 Task: Locate the nearest airport to San Francisco, California, and Las Vegas, Nevada.
Action: Mouse moved to (180, 72)
Screenshot: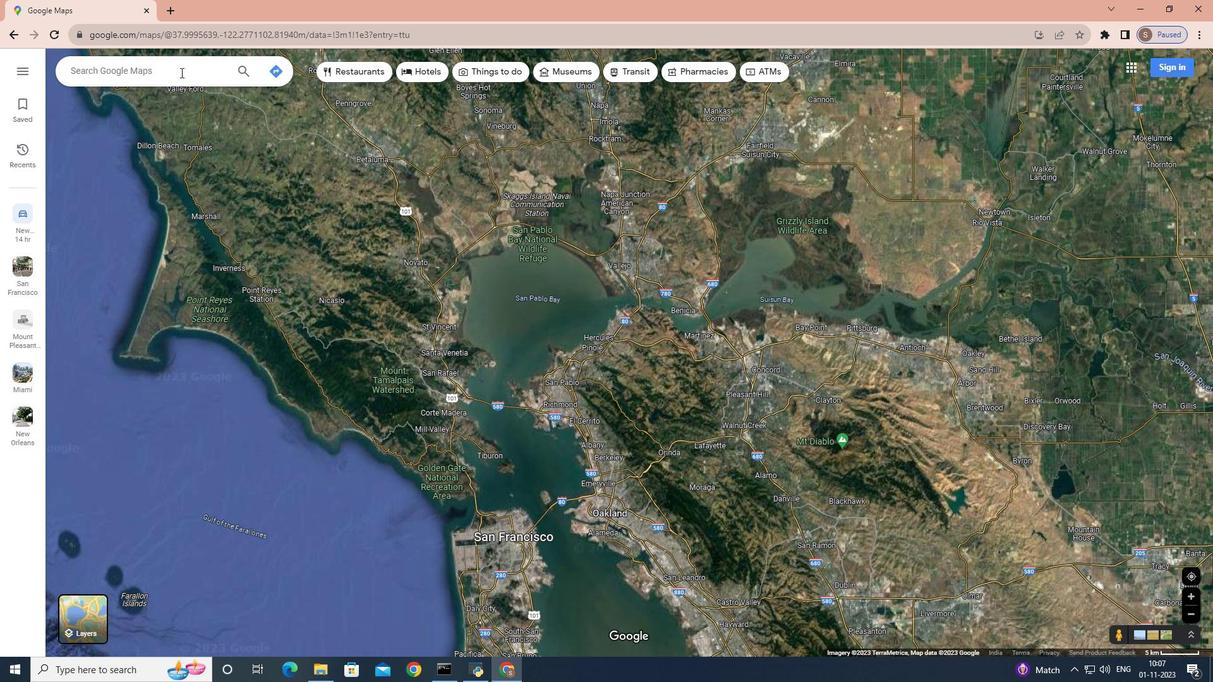 
Action: Mouse pressed left at (180, 72)
Screenshot: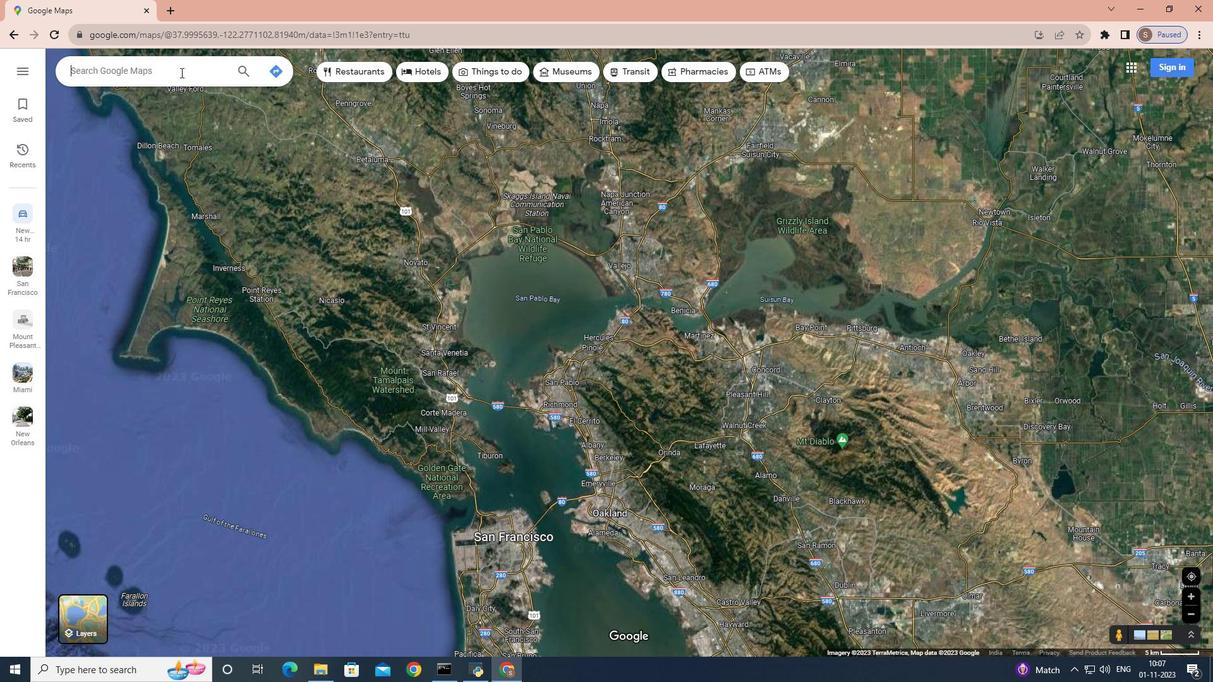 
Action: Key pressed <Key.shift>San<Key.space><Key.shift>Francisco,<Key.space><Key.shift>California<Key.enter>
Screenshot: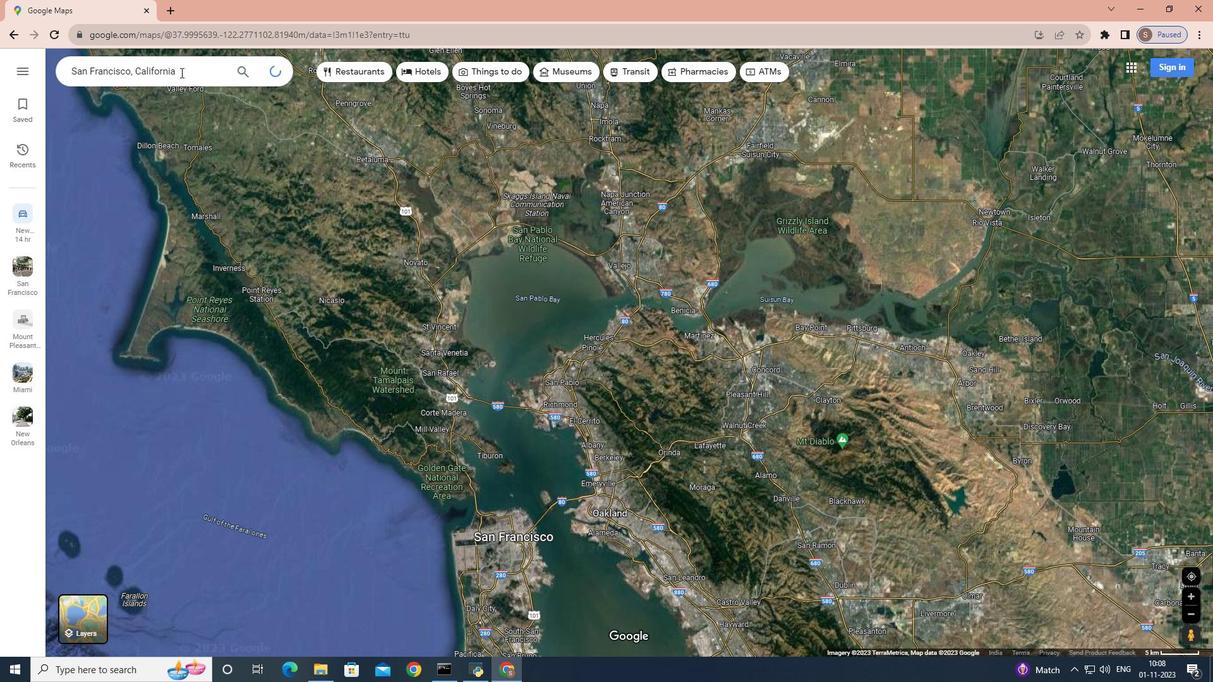 
Action: Mouse moved to (173, 291)
Screenshot: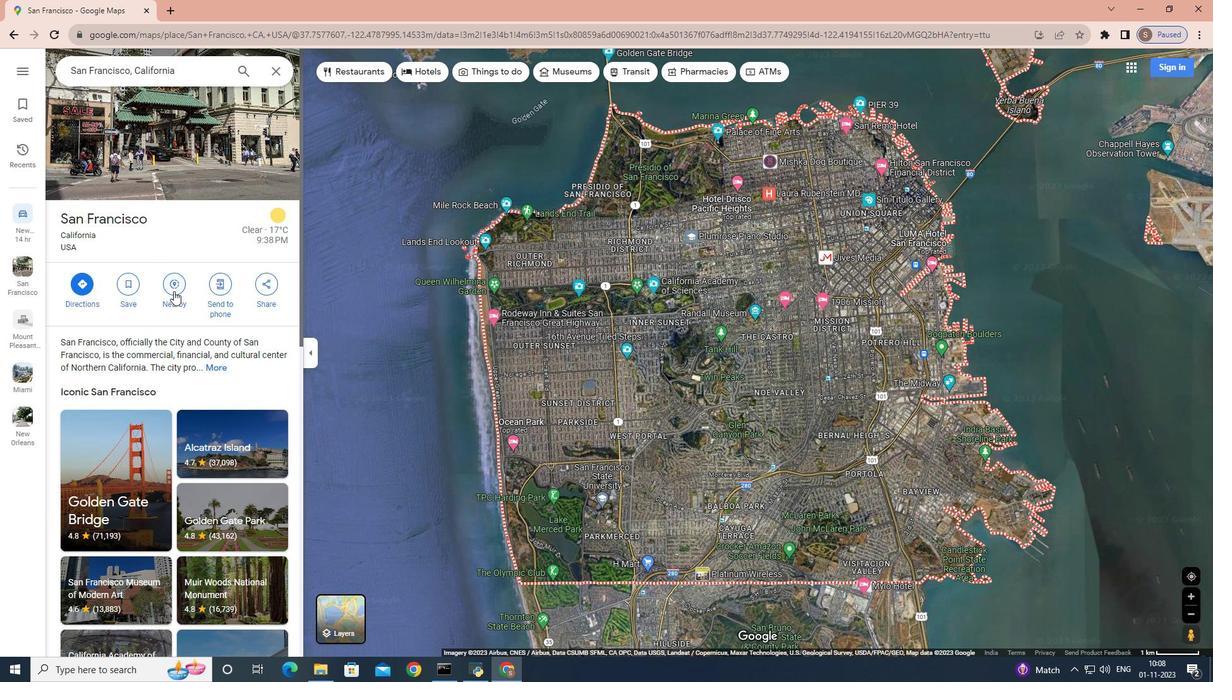 
Action: Mouse pressed left at (173, 291)
Screenshot: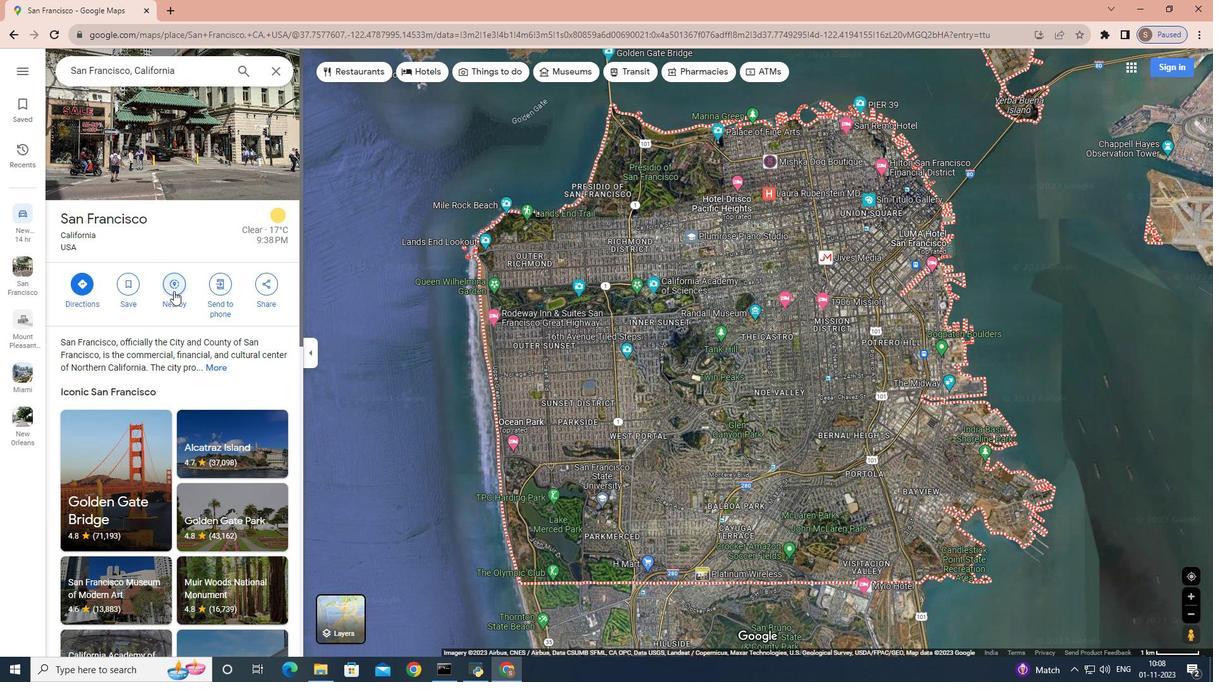 
Action: Key pressed ao<Key.backspace>irport<Key.enter>
Screenshot: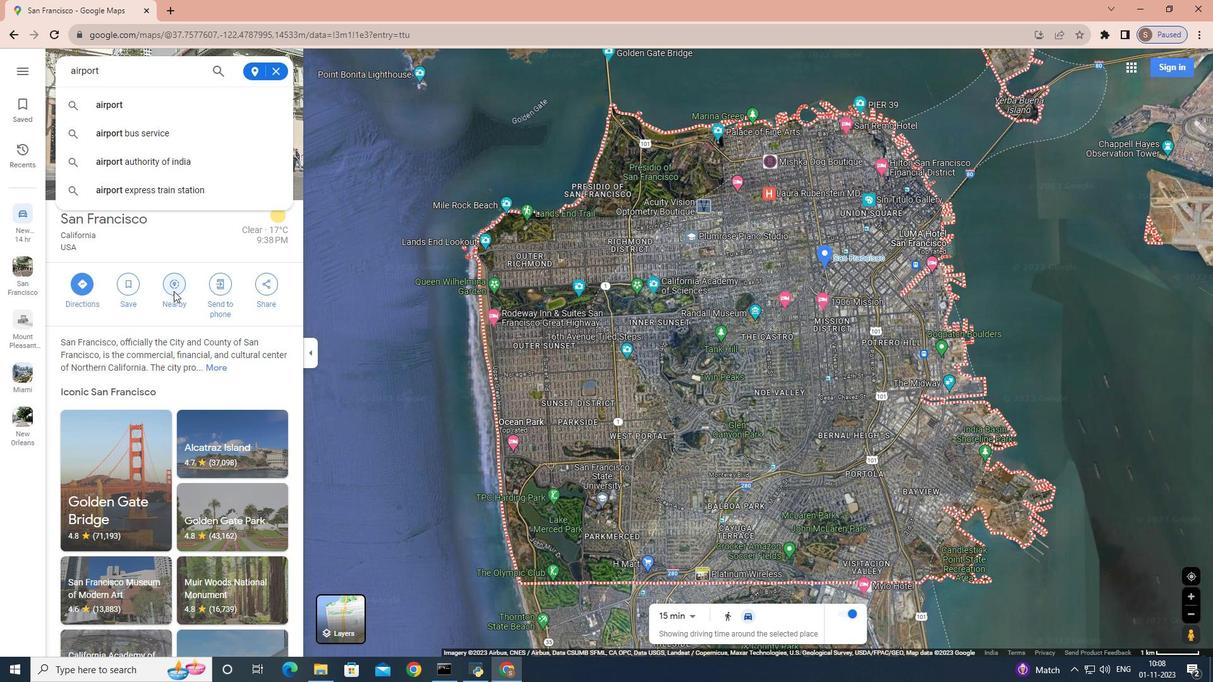 
Action: Mouse moved to (714, 406)
Screenshot: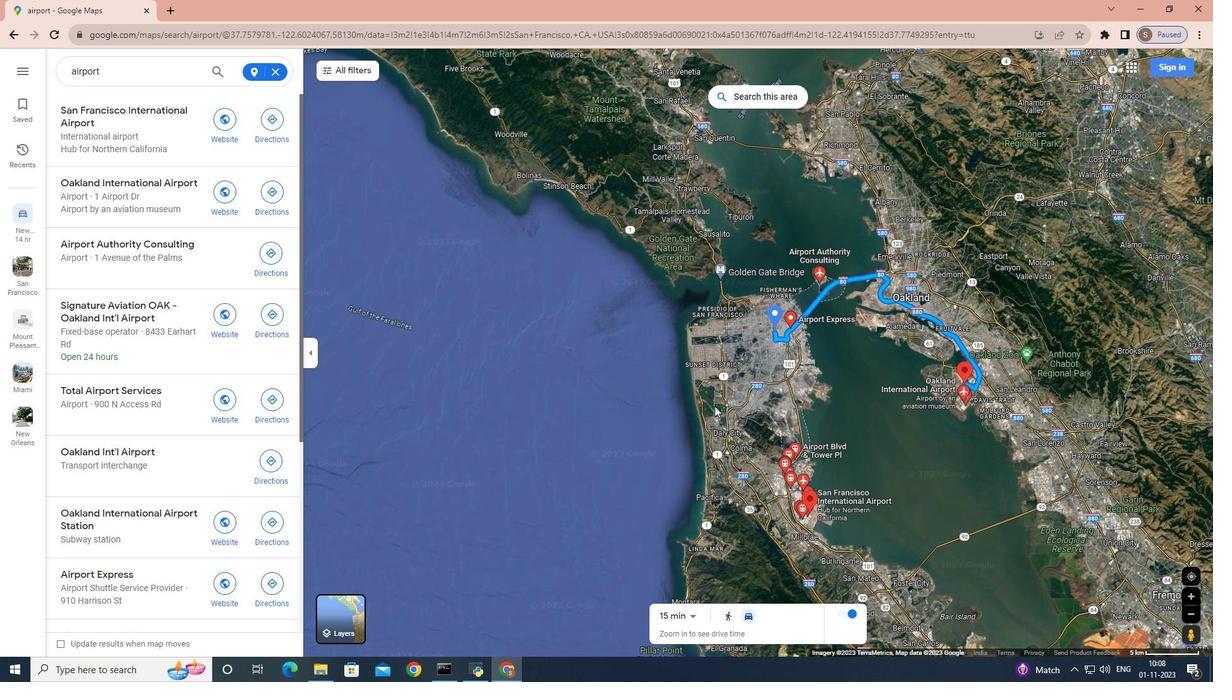 
Action: Mouse pressed left at (714, 406)
Screenshot: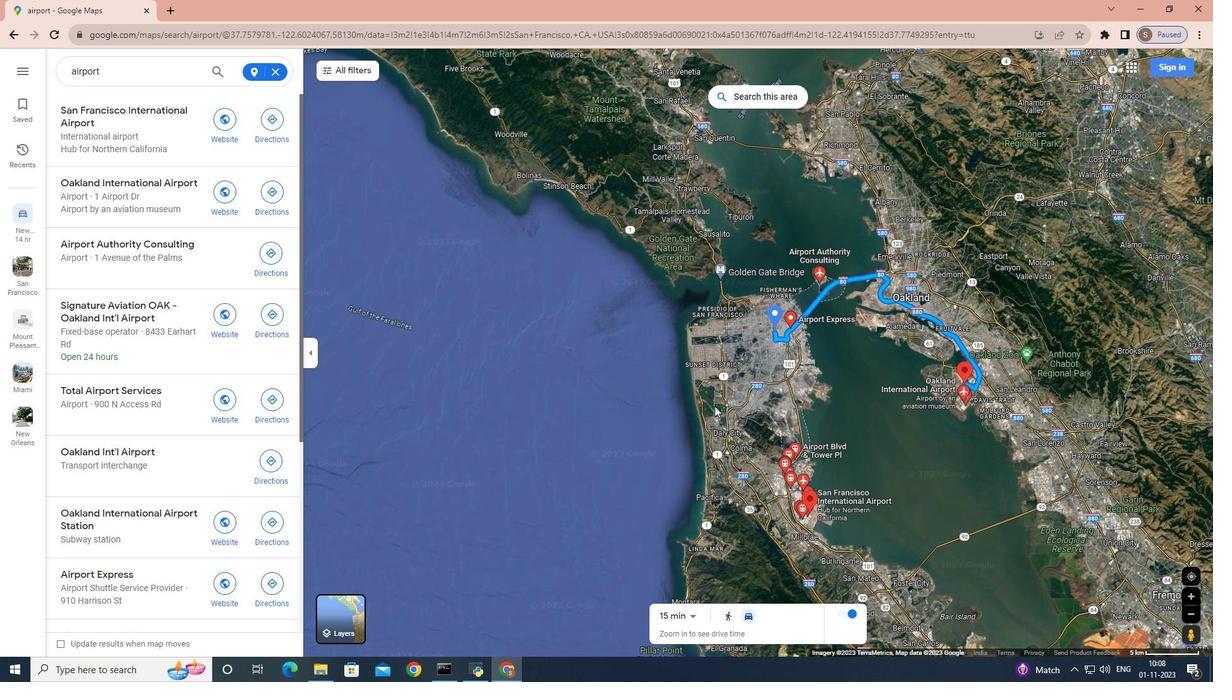 
Action: Mouse moved to (664, 367)
Screenshot: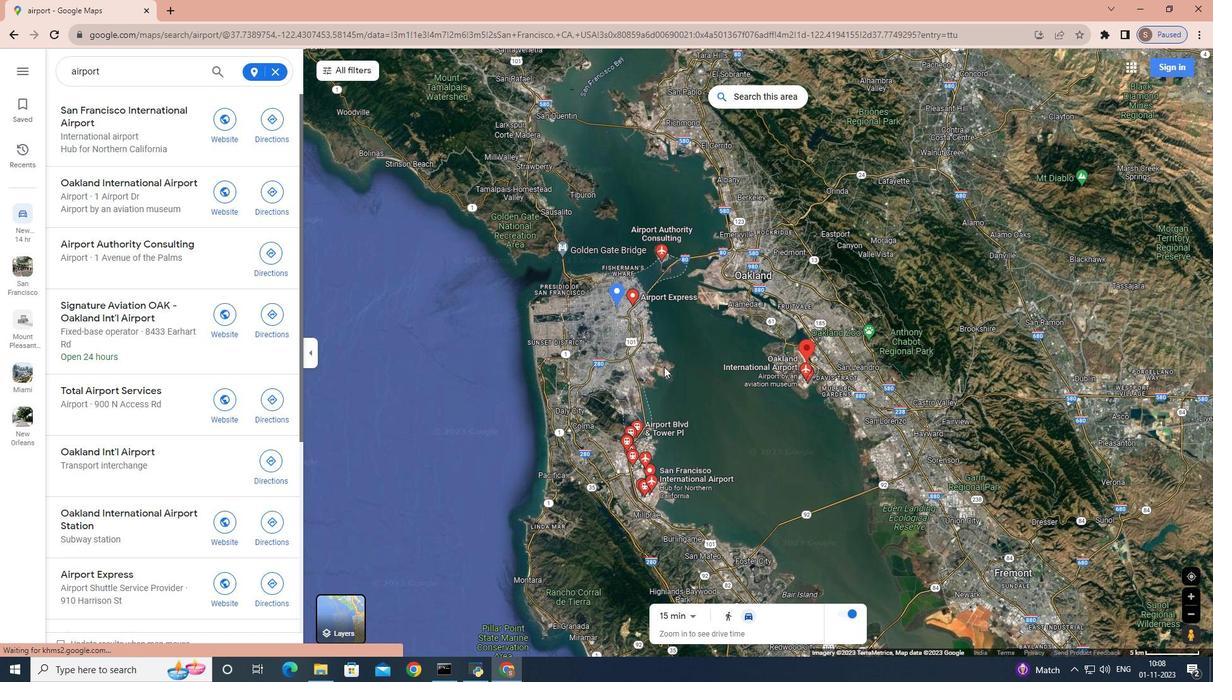 
Action: Mouse pressed left at (664, 367)
Screenshot: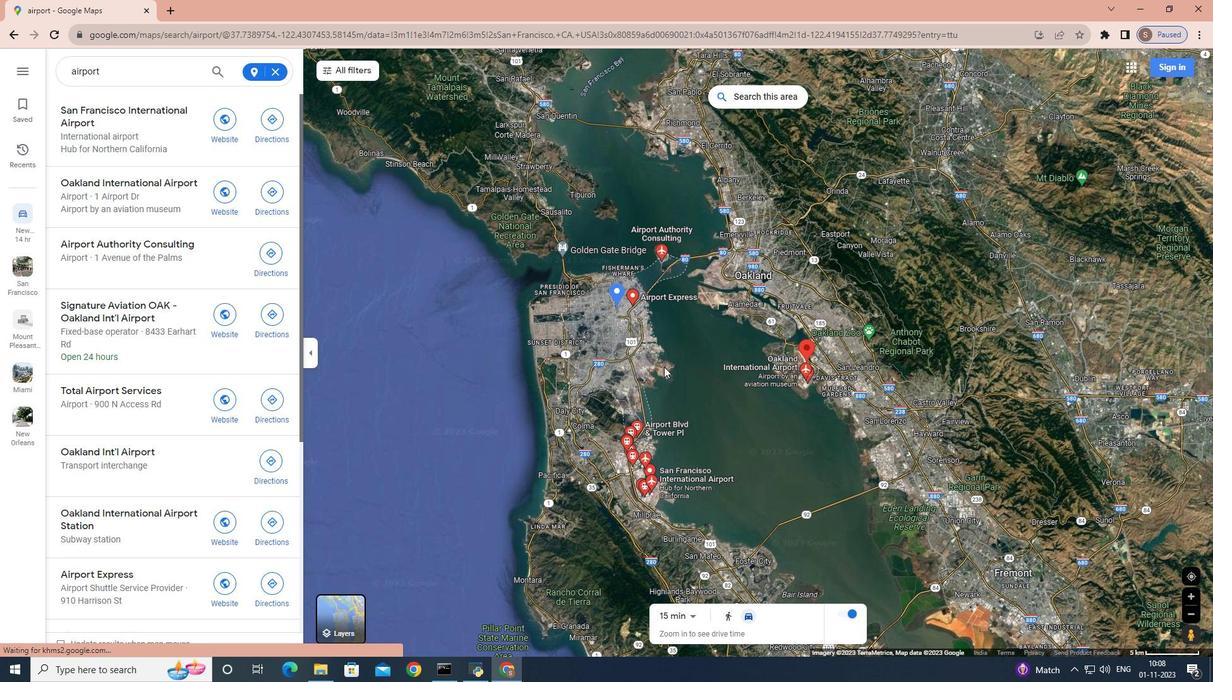
Action: Mouse moved to (562, 373)
Screenshot: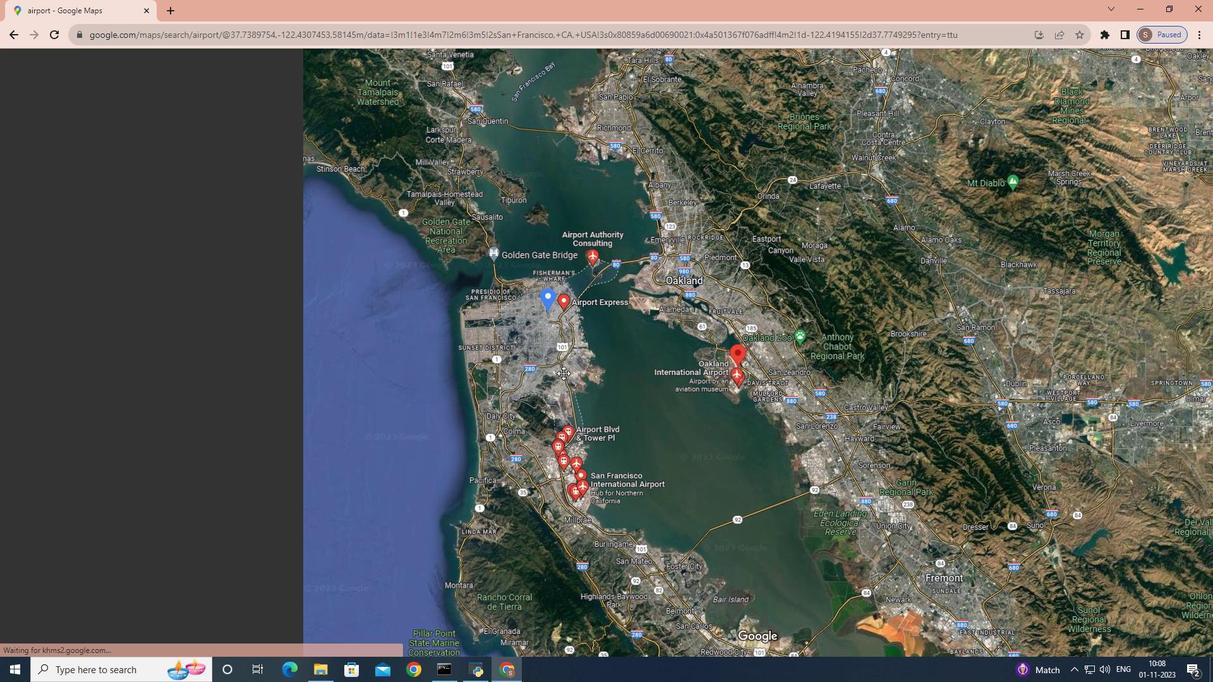
Action: Mouse pressed left at (562, 373)
Screenshot: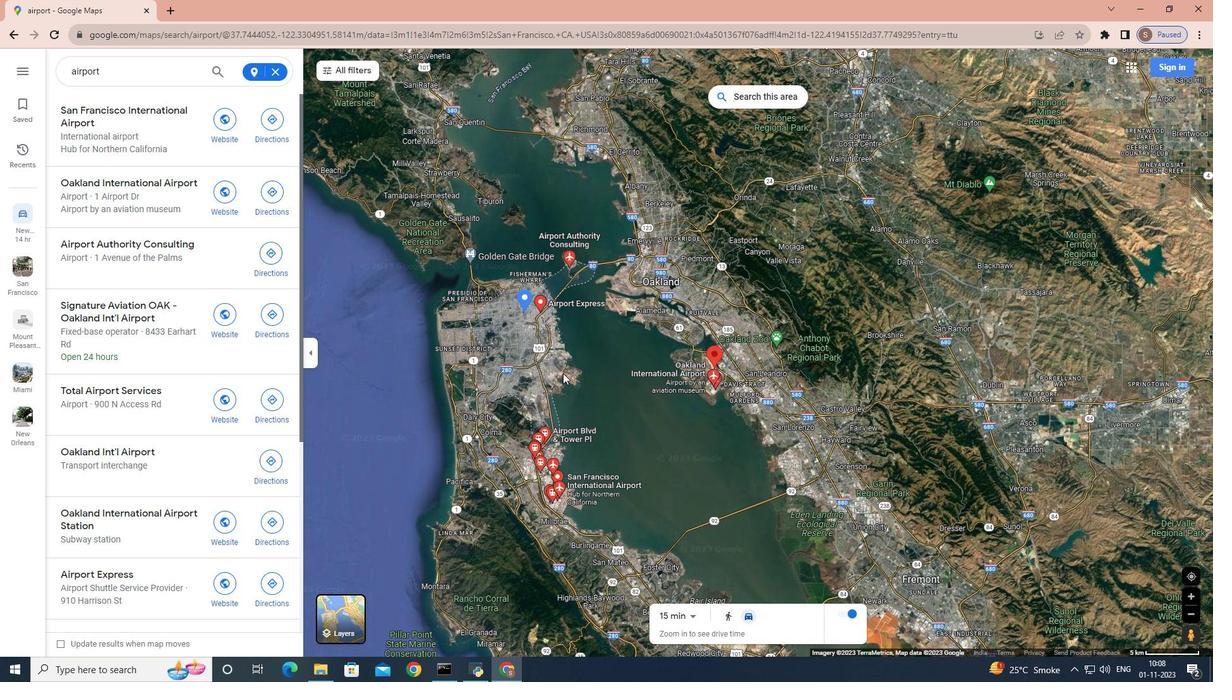 
Action: Mouse moved to (278, 70)
Screenshot: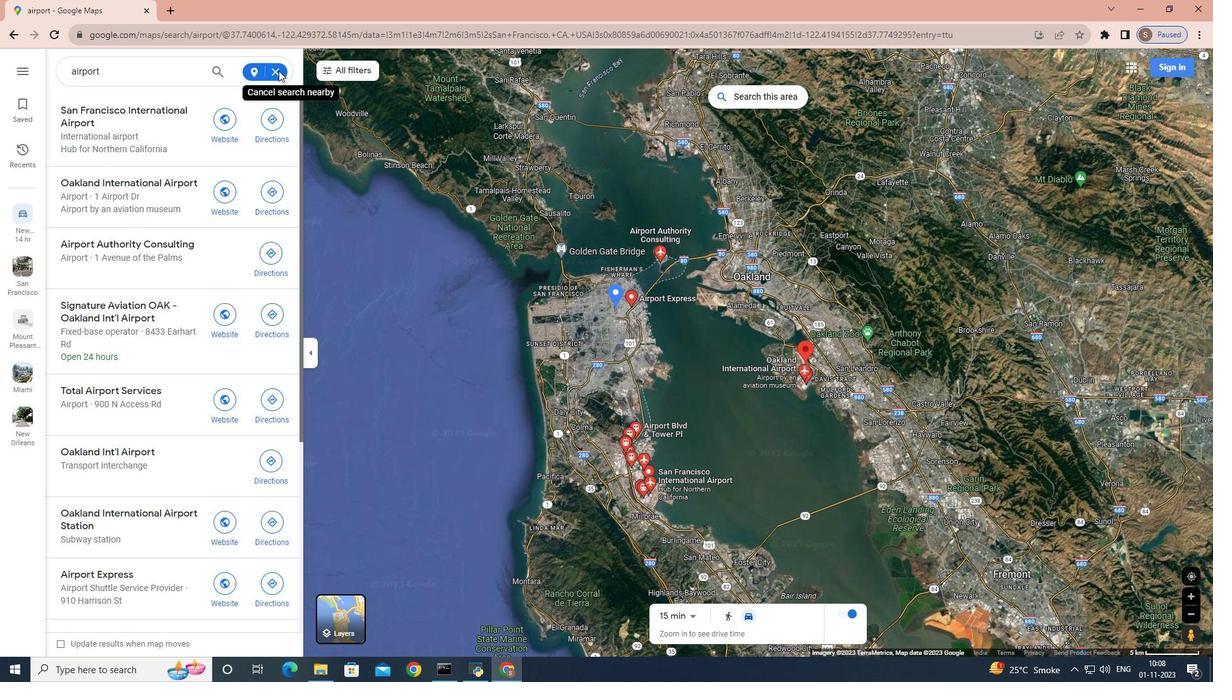 
Action: Mouse pressed left at (278, 70)
Screenshot: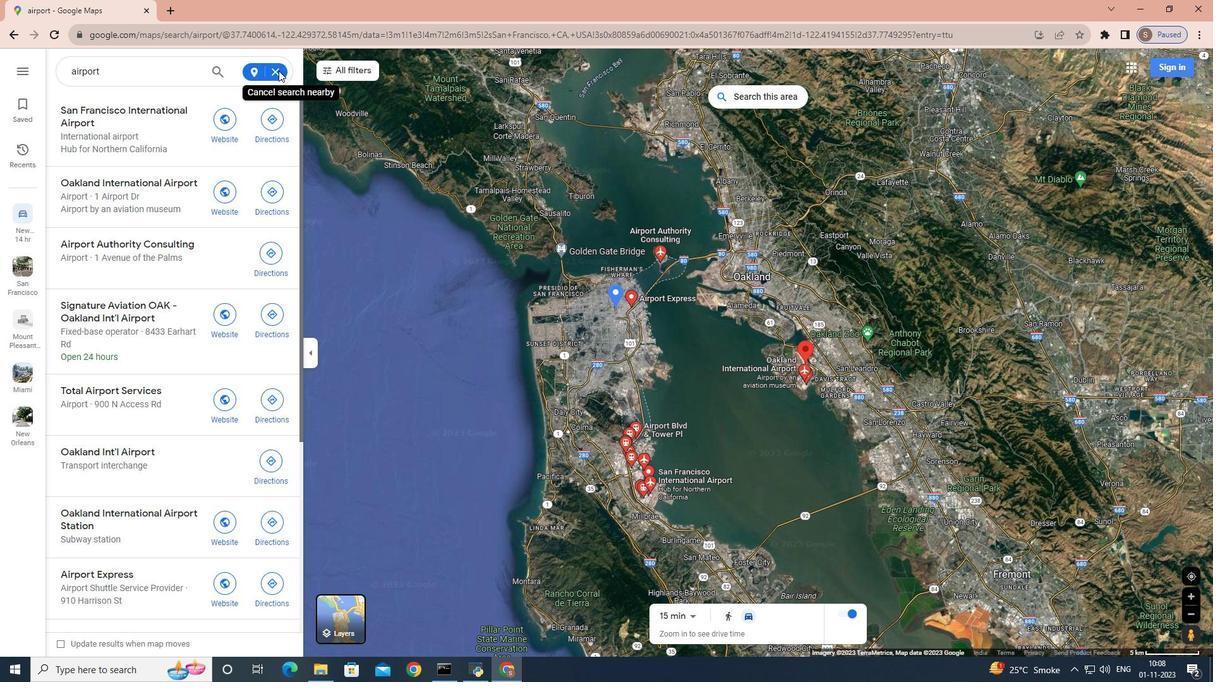 
Action: Mouse moved to (269, 75)
Screenshot: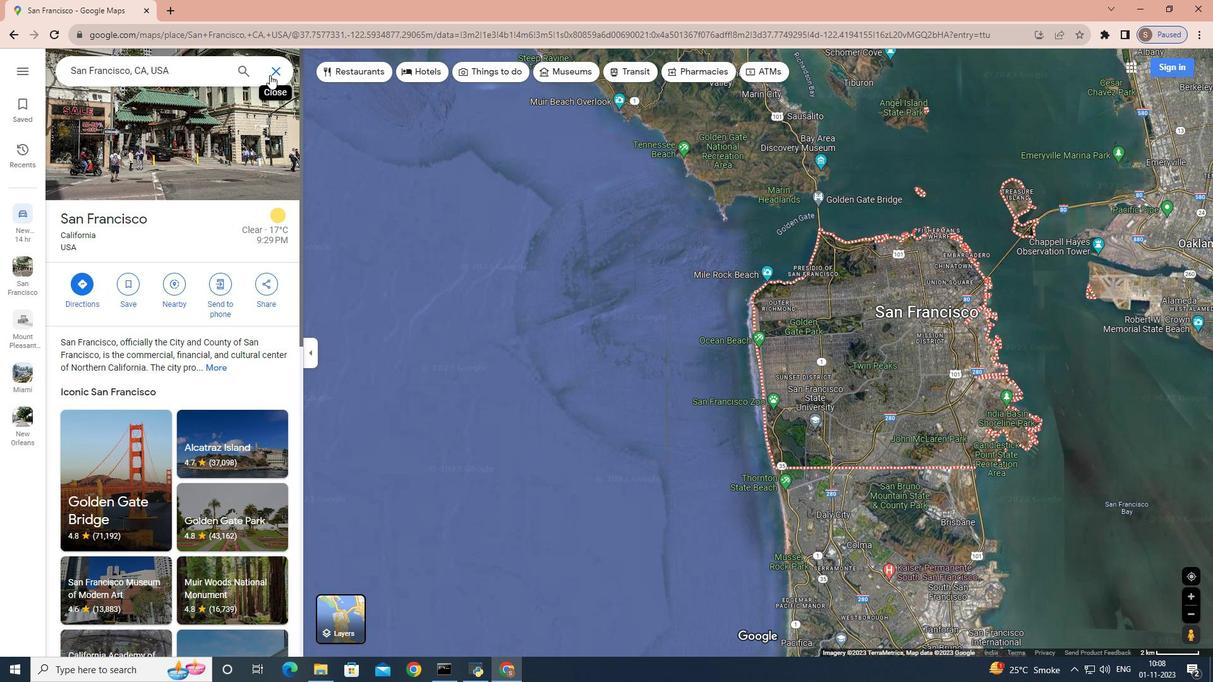 
Action: Mouse pressed left at (269, 75)
Screenshot: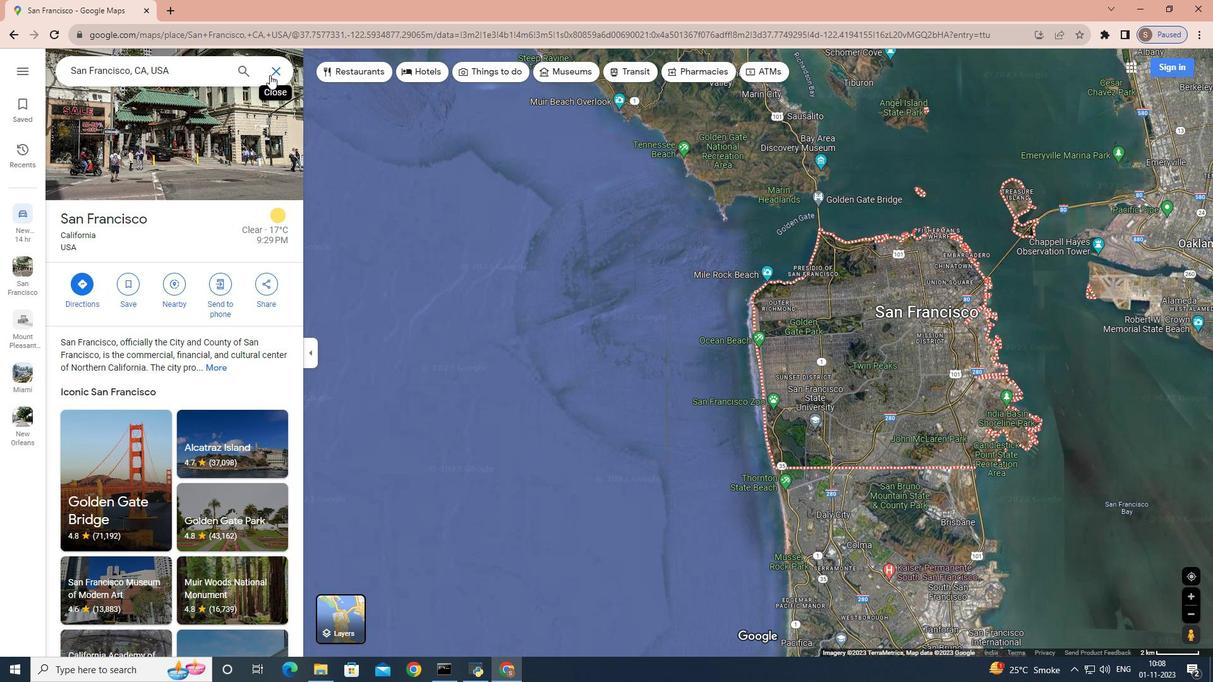 
Action: Mouse moved to (121, 65)
Screenshot: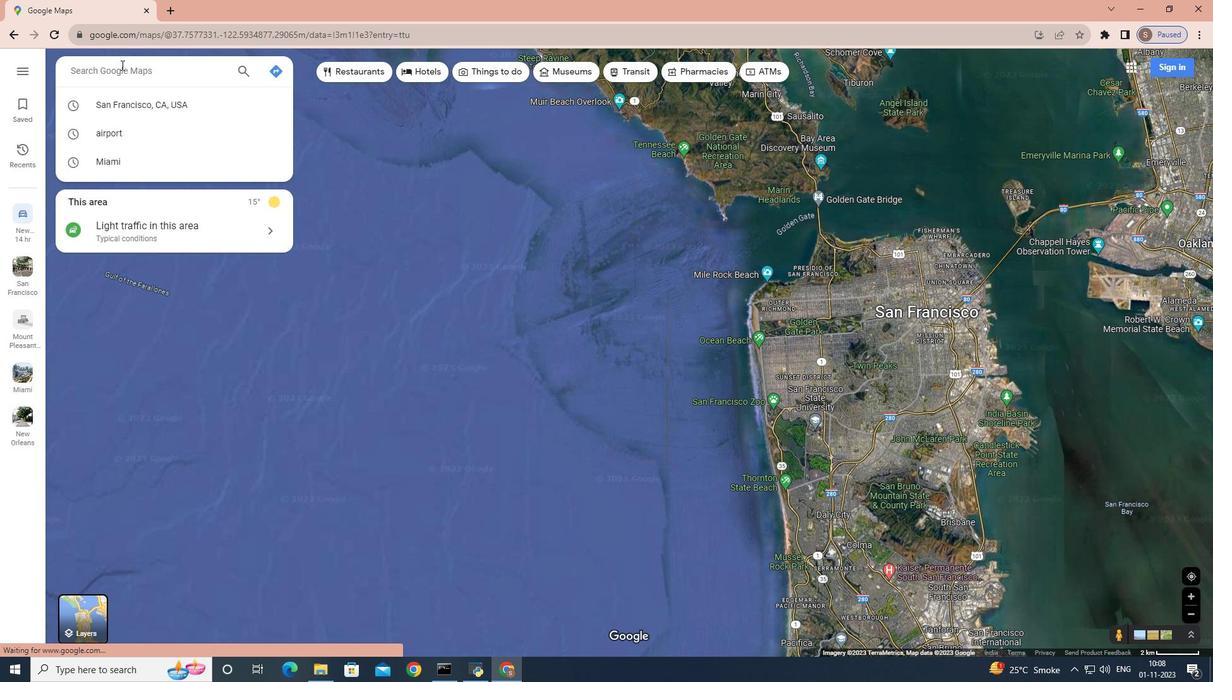 
Action: Key pressed <Key.shift>Las<Key.space><Key.shift>Vegas,<Key.space><Key.shift><Key.shift><Key.shift>Nevada<Key.enter>
Screenshot: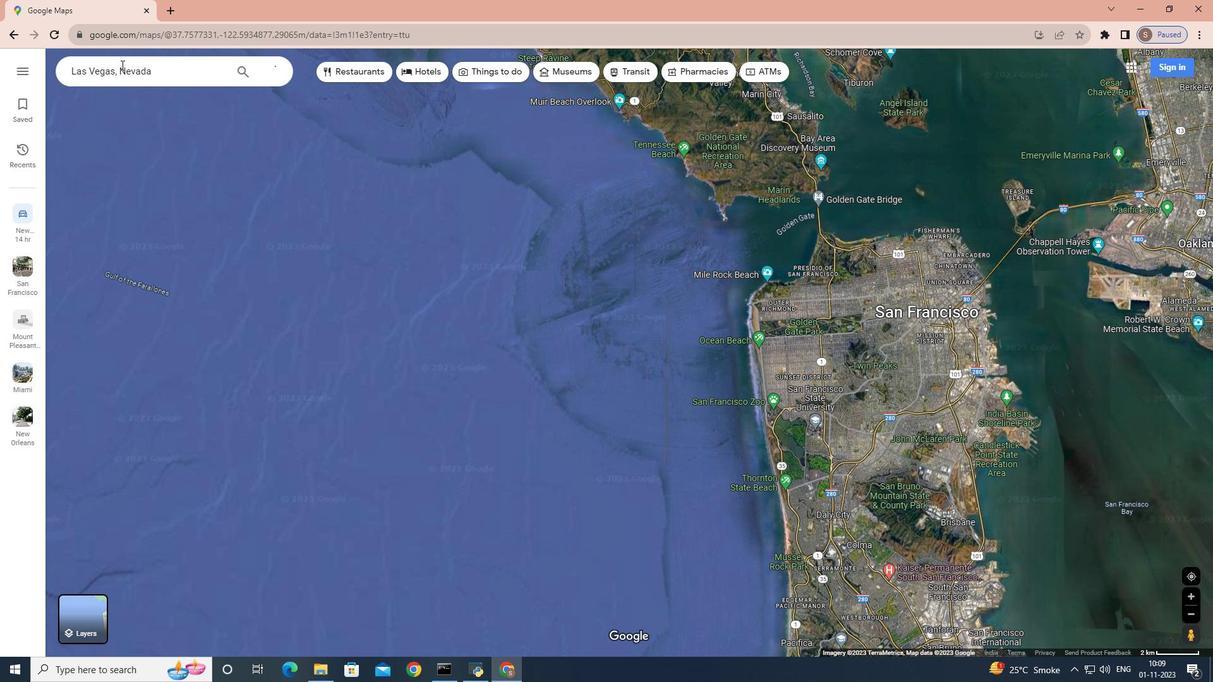 
Action: Mouse moved to (178, 279)
Screenshot: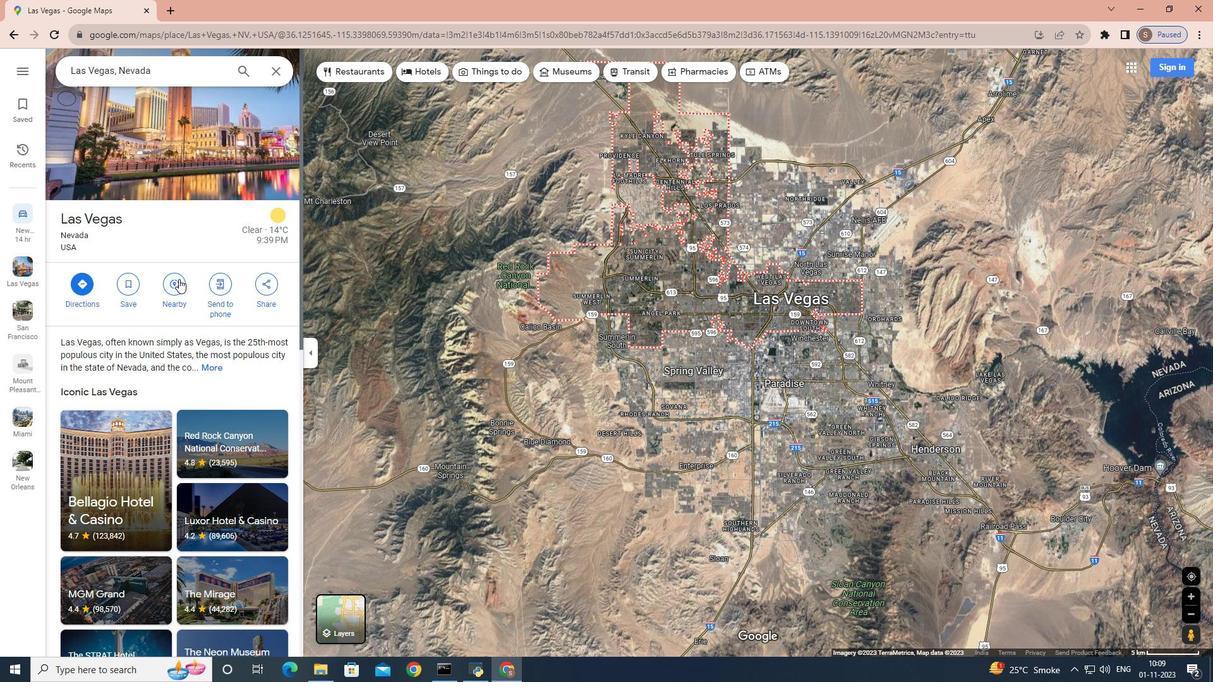 
Action: Mouse pressed left at (178, 279)
Screenshot: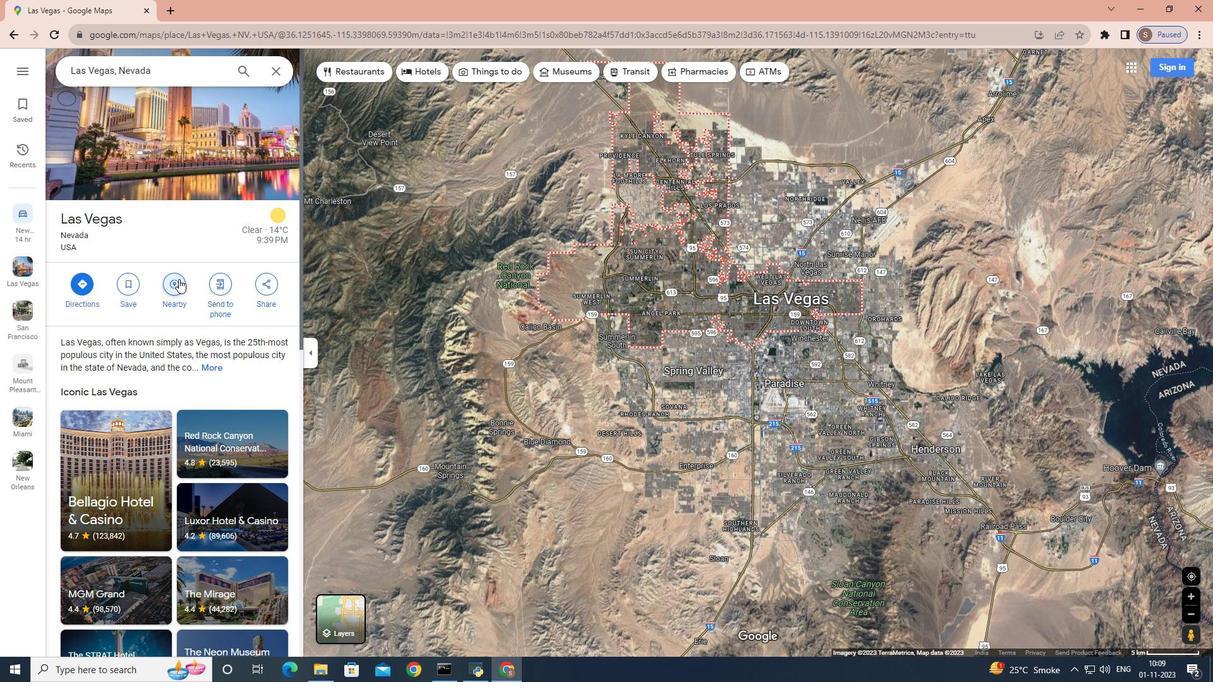 
Action: Key pressed airport<Key.enter>
Screenshot: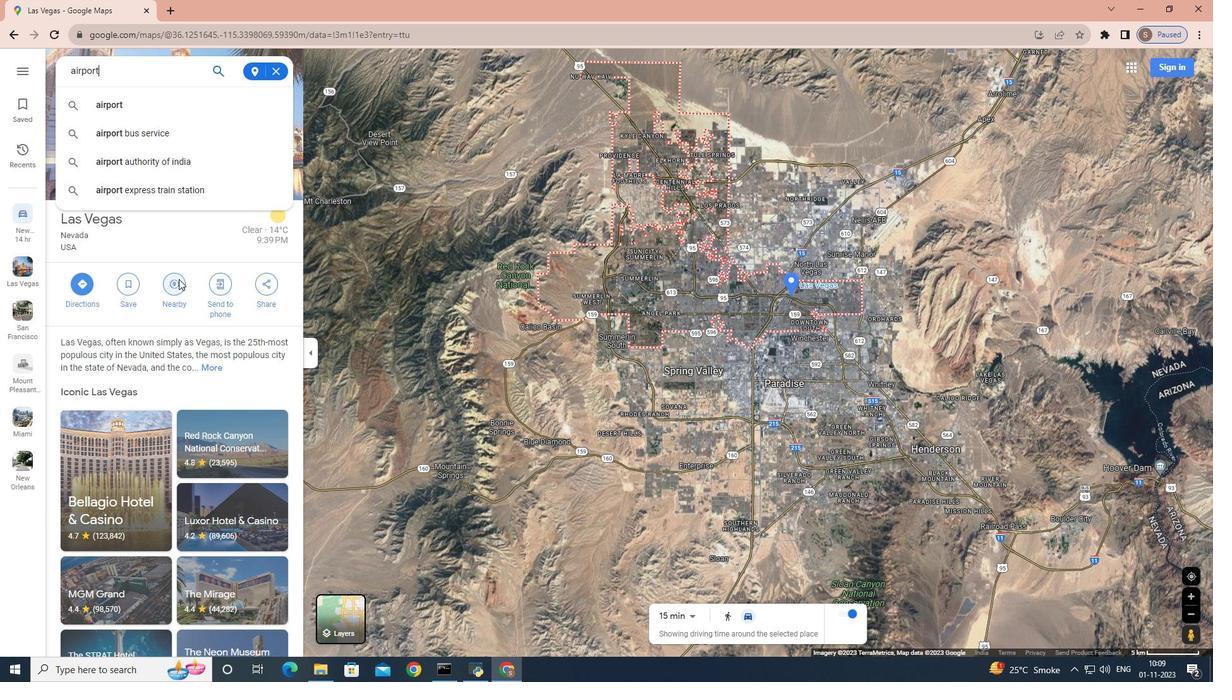 
Action: Mouse moved to (742, 315)
Screenshot: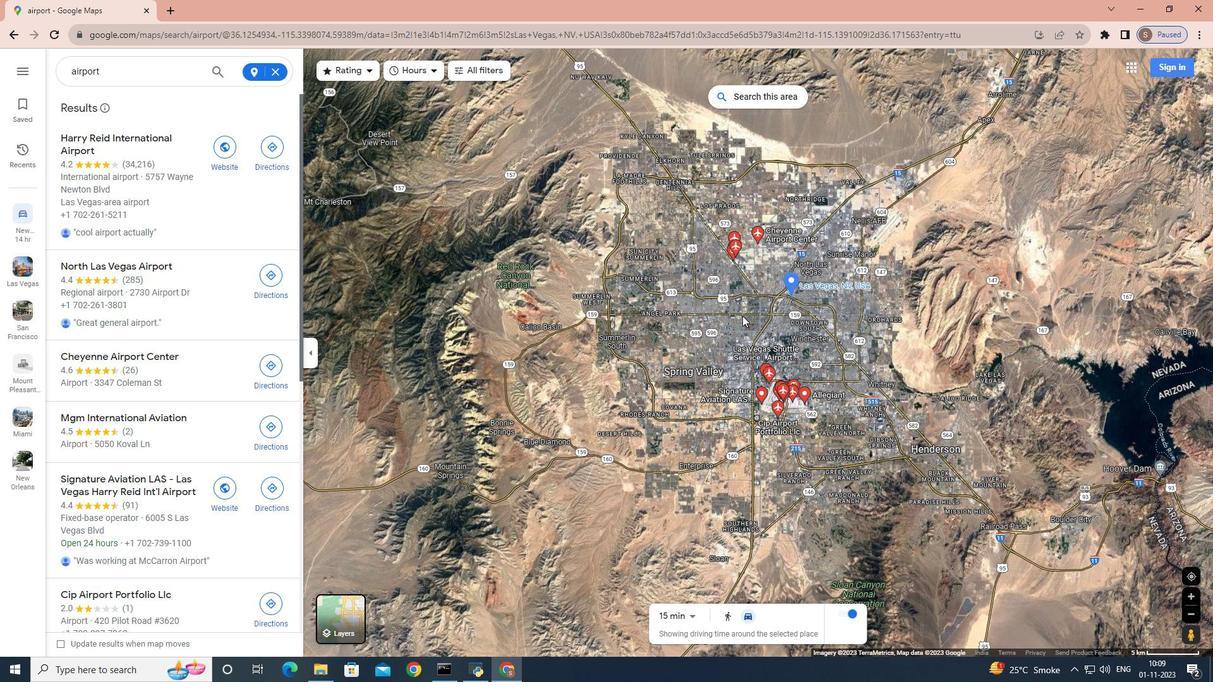 
Action: Mouse pressed left at (742, 315)
Screenshot: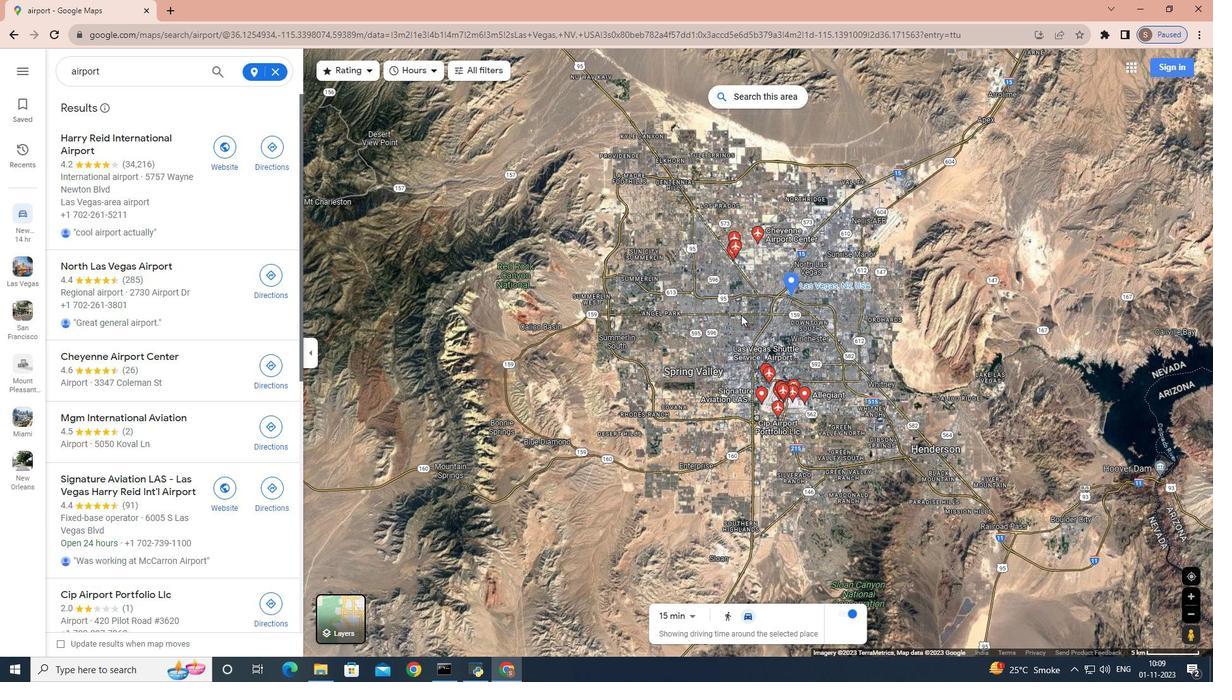 
Action: Mouse moved to (576, 313)
Screenshot: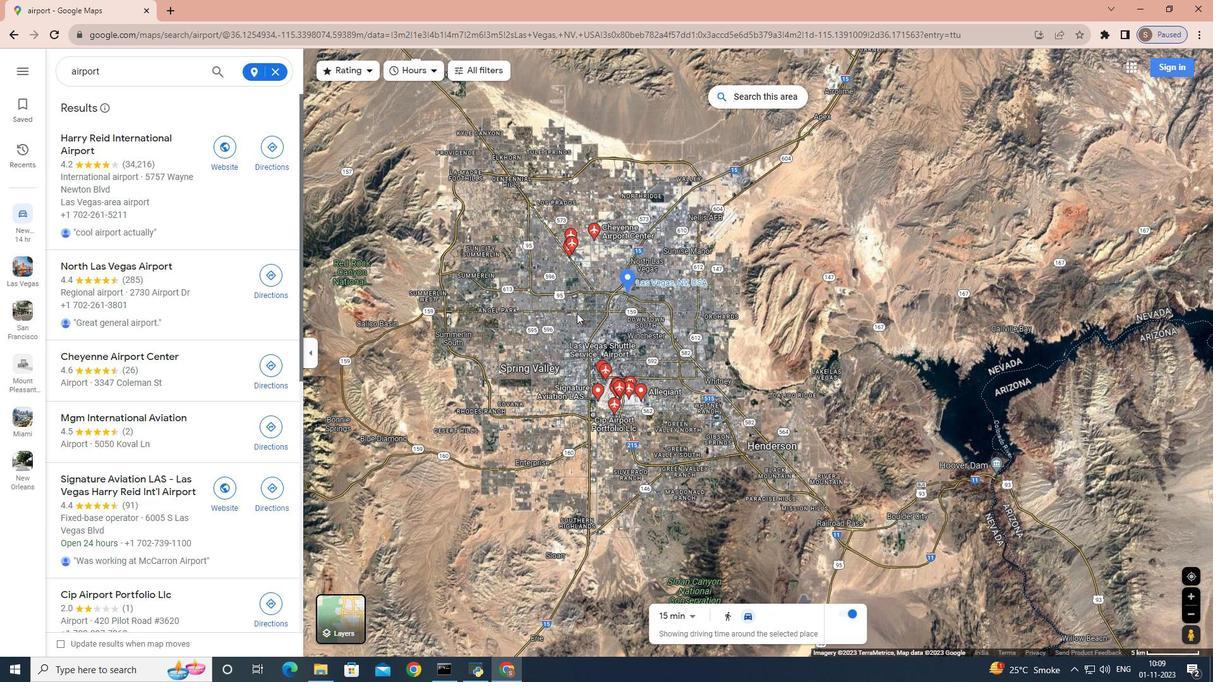 
Action: Mouse pressed left at (576, 313)
Screenshot: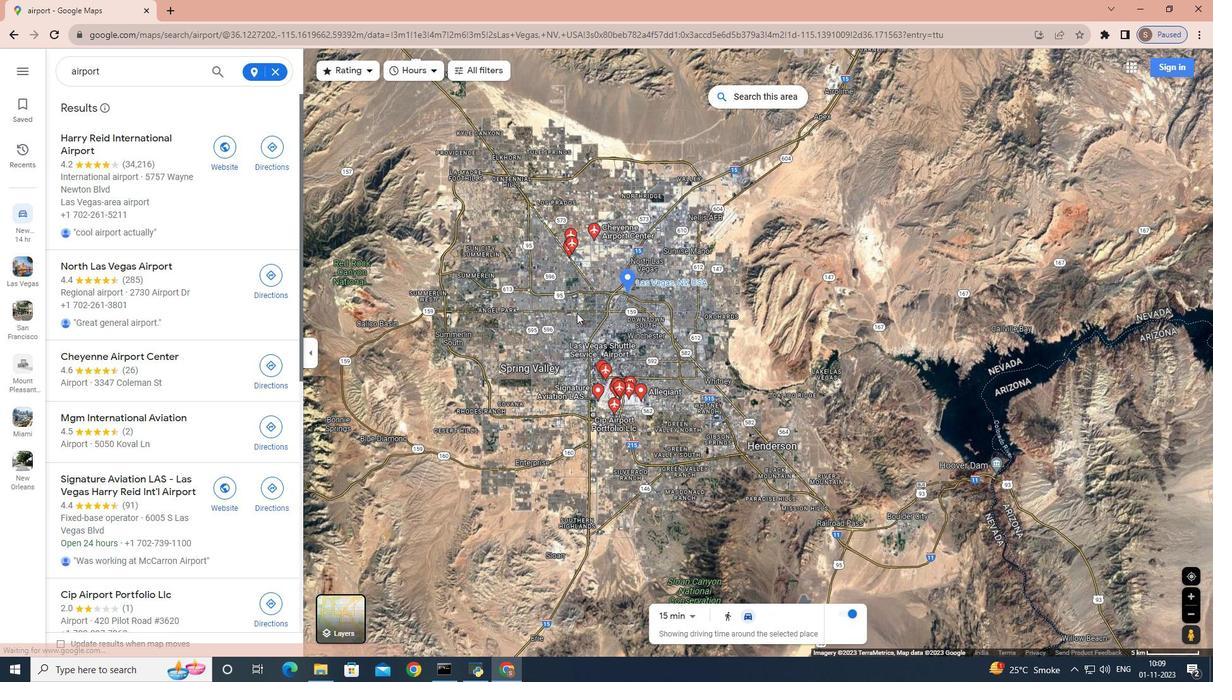 
Action: Mouse moved to (214, 135)
Screenshot: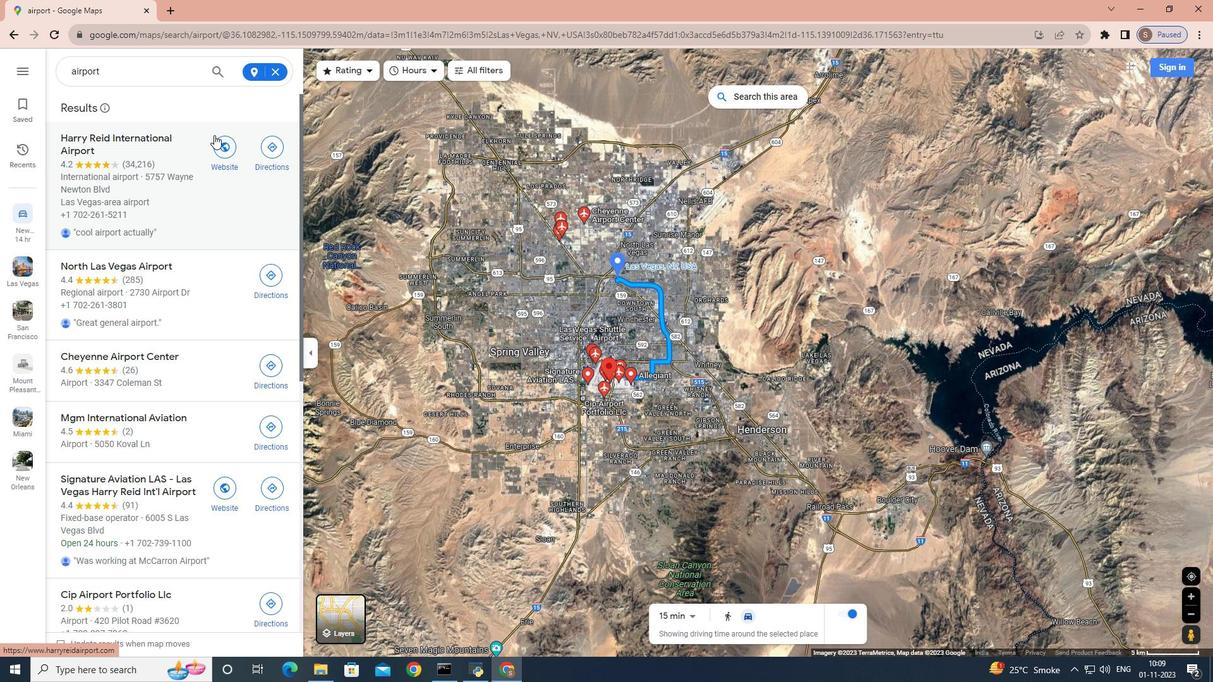 
